Task: Go to a home page of company Aramco
Action: Mouse moved to (496, 23)
Screenshot: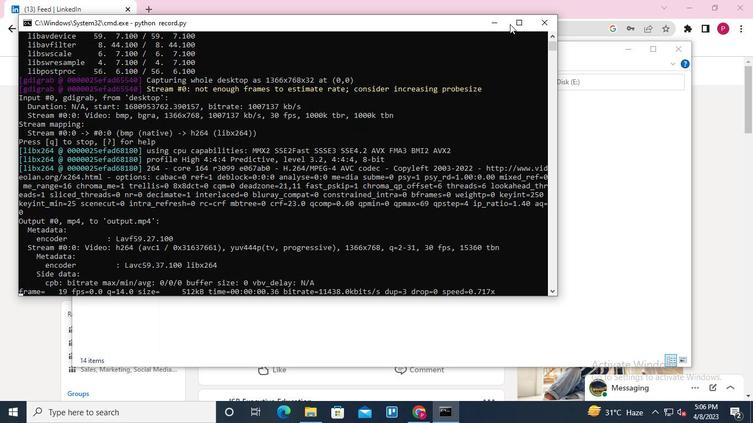 
Action: Mouse pressed left at (496, 23)
Screenshot: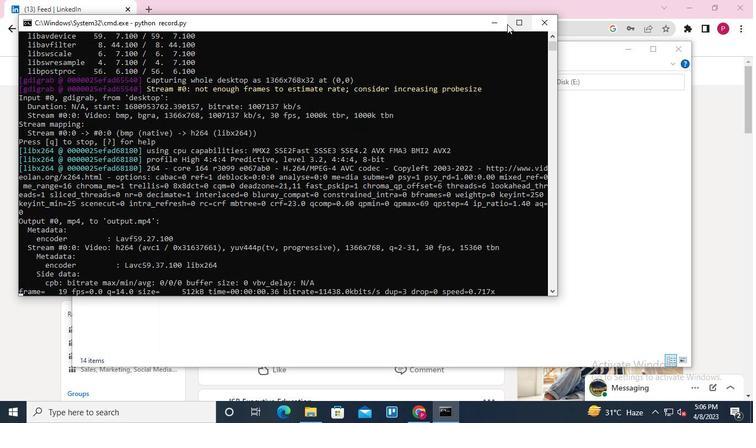 
Action: Mouse moved to (633, 52)
Screenshot: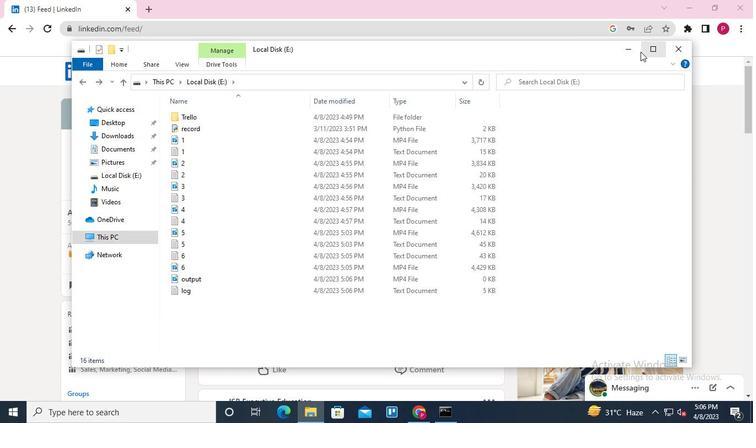 
Action: Mouse pressed left at (633, 52)
Screenshot: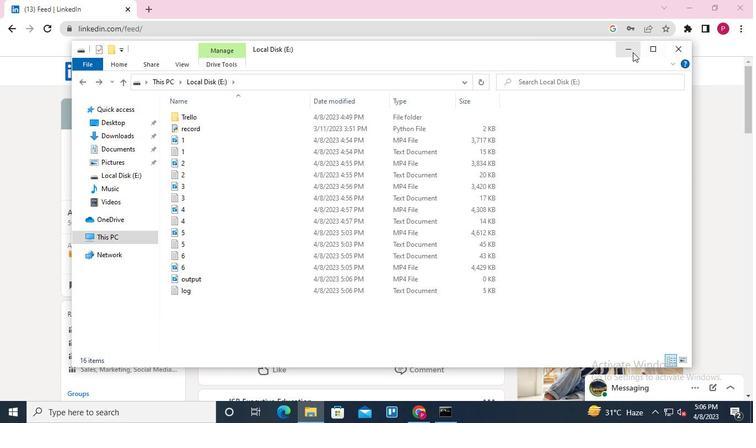 
Action: Mouse moved to (120, 66)
Screenshot: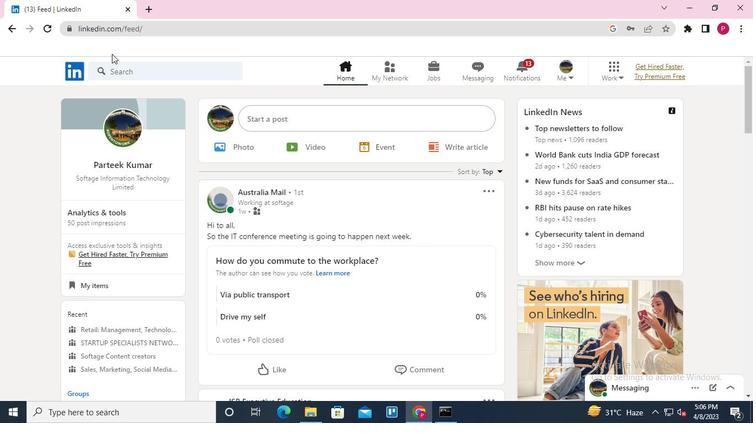 
Action: Mouse pressed left at (120, 66)
Screenshot: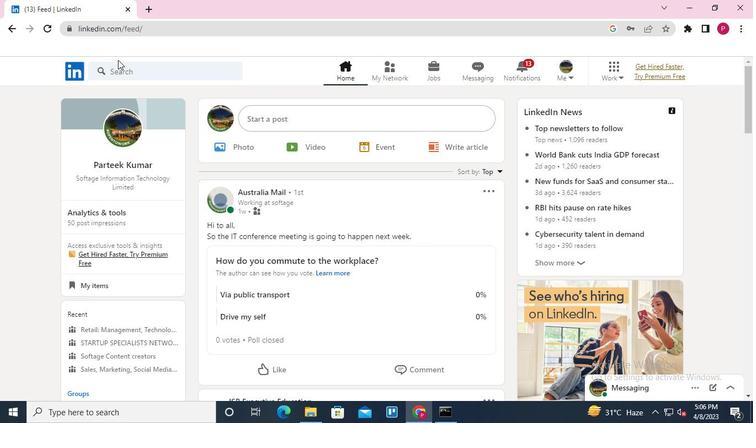
Action: Keyboard Key.shift
Screenshot: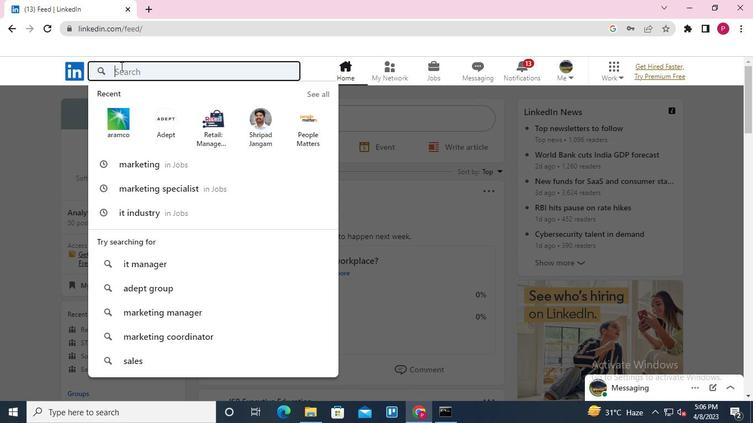 
Action: Keyboard A
Screenshot: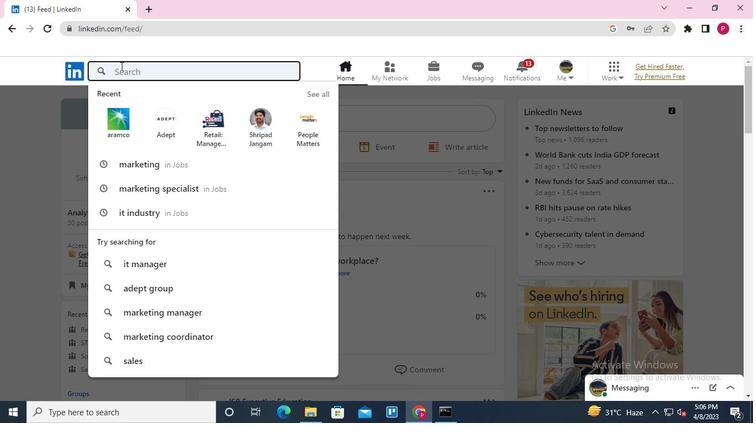 
Action: Keyboard r
Screenshot: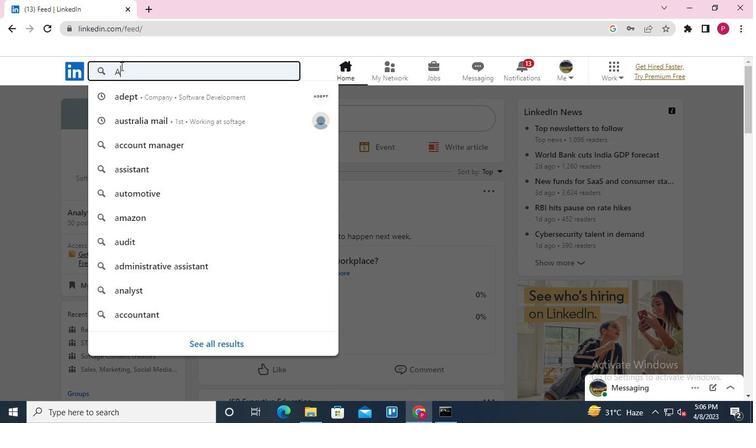 
Action: Keyboard m
Screenshot: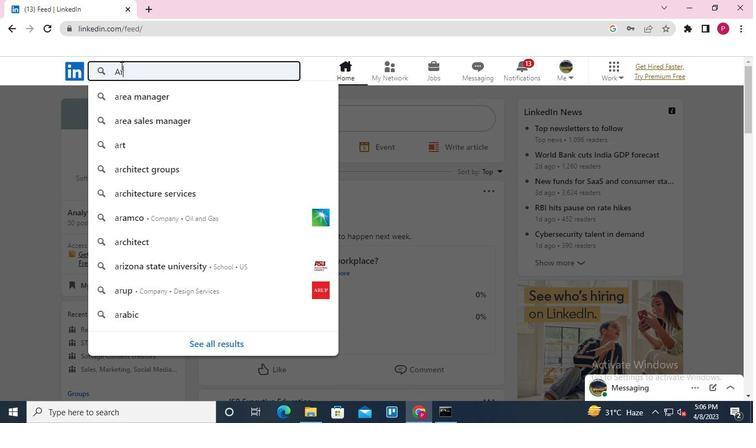 
Action: Keyboard a
Screenshot: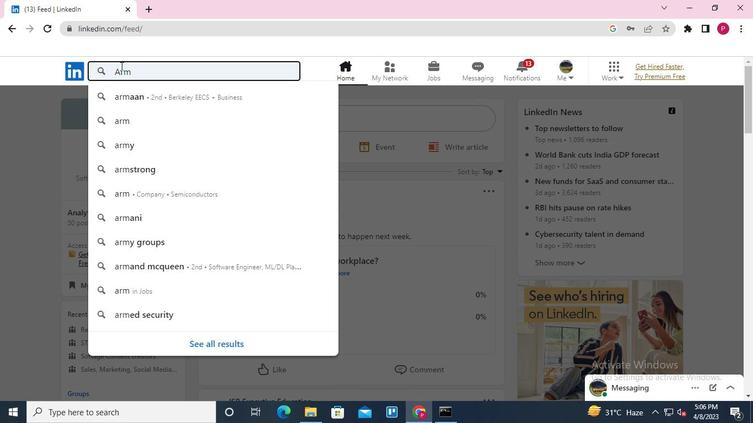 
Action: Keyboard c
Screenshot: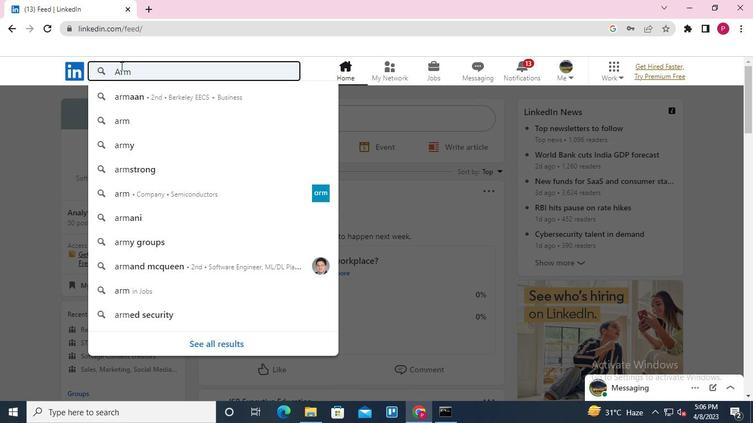 
Action: Keyboard o
Screenshot: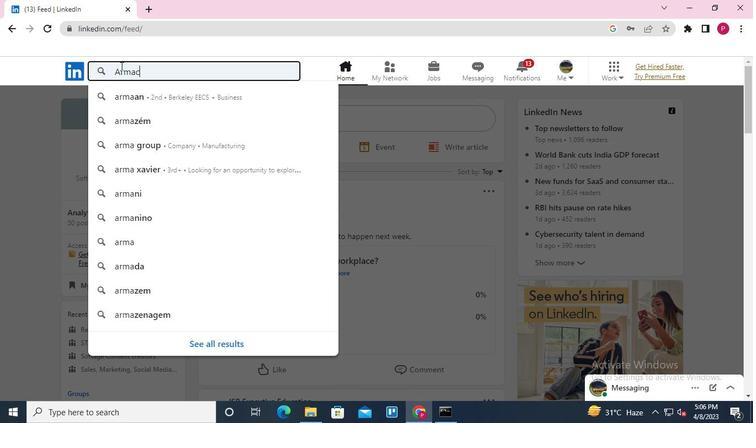 
Action: Keyboard Key.enter
Screenshot: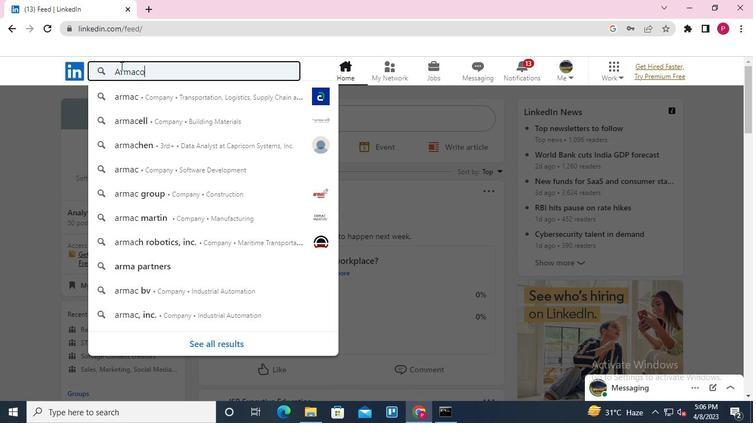 
Action: Mouse moved to (140, 182)
Screenshot: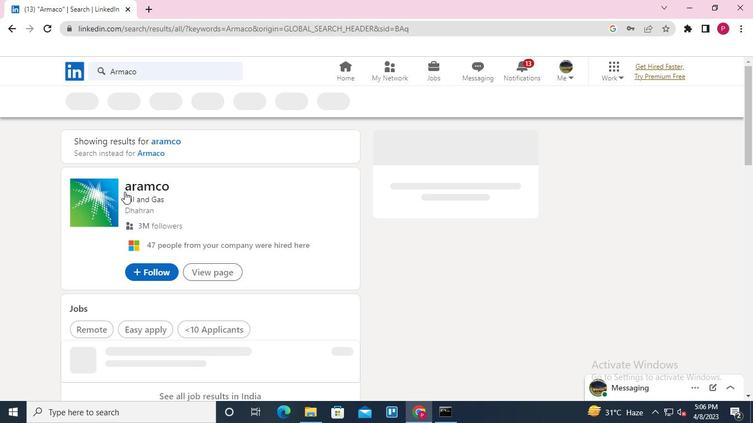 
Action: Mouse pressed left at (140, 182)
Screenshot: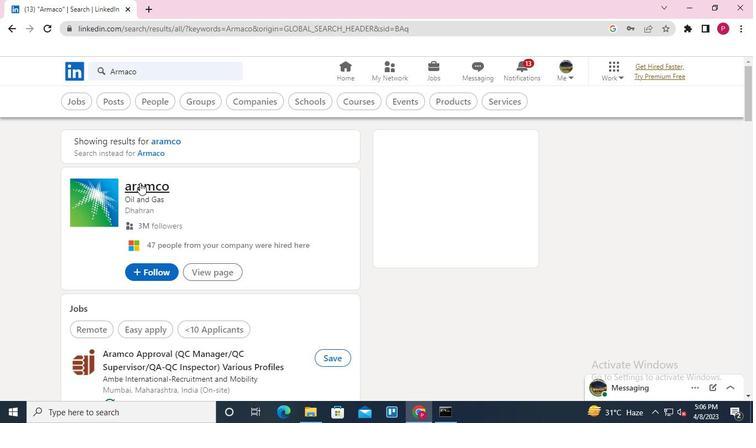 
Action: Mouse moved to (79, 211)
Screenshot: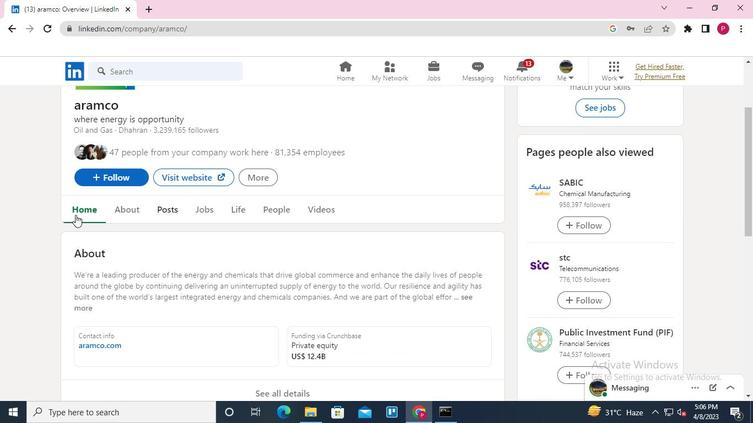 
Action: Mouse pressed left at (79, 211)
Screenshot: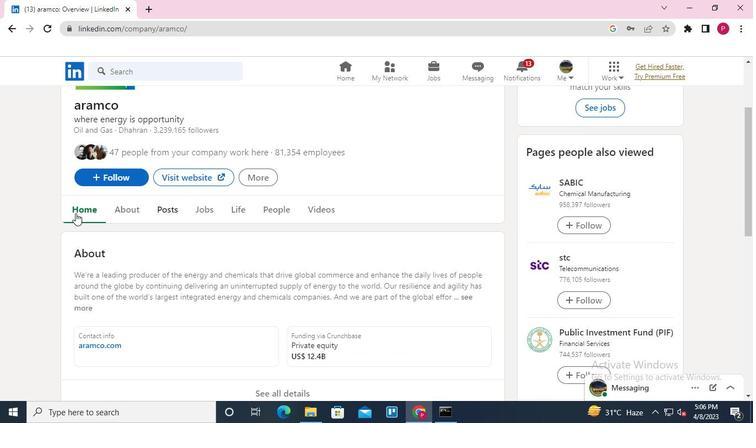 
Action: Mouse moved to (158, 235)
Screenshot: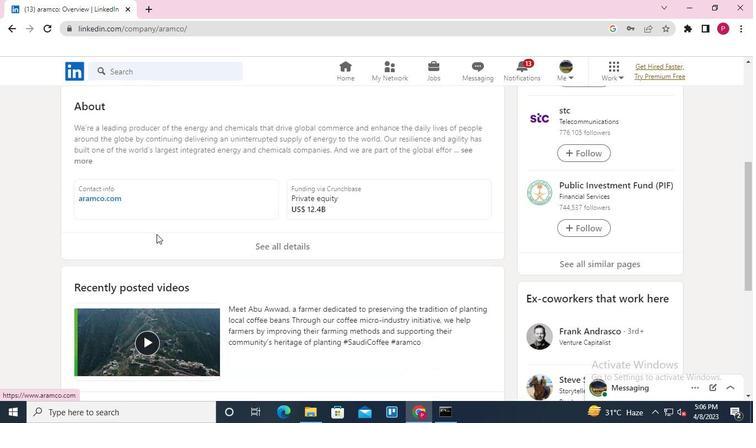 
Action: Keyboard Key.alt_l
Screenshot: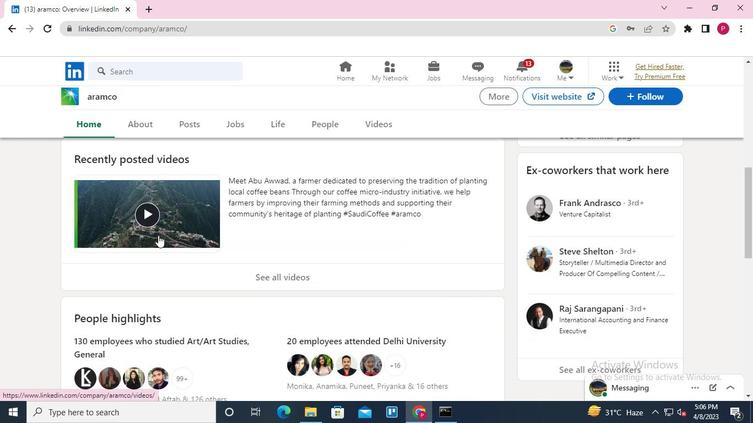 
Action: Keyboard Key.tab
Screenshot: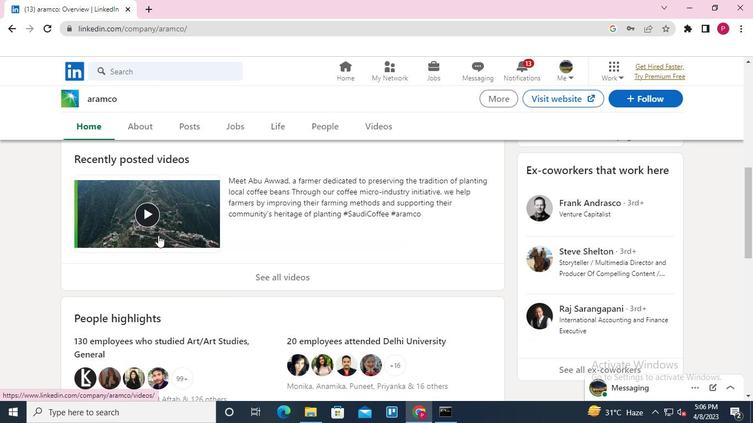 
Action: Keyboard Key.tab
Screenshot: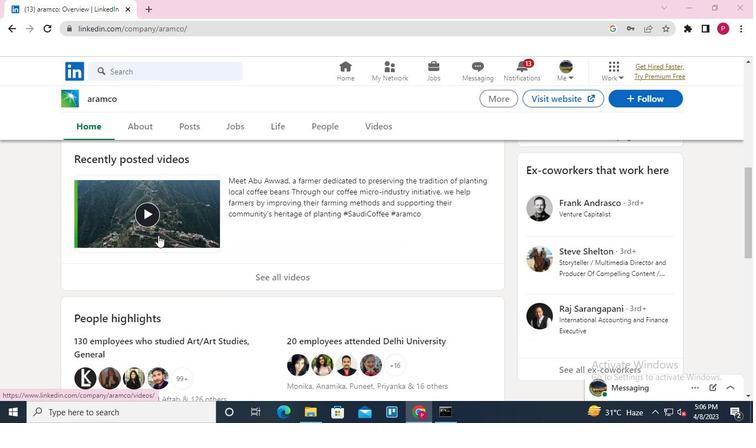
Action: Mouse moved to (544, 21)
Screenshot: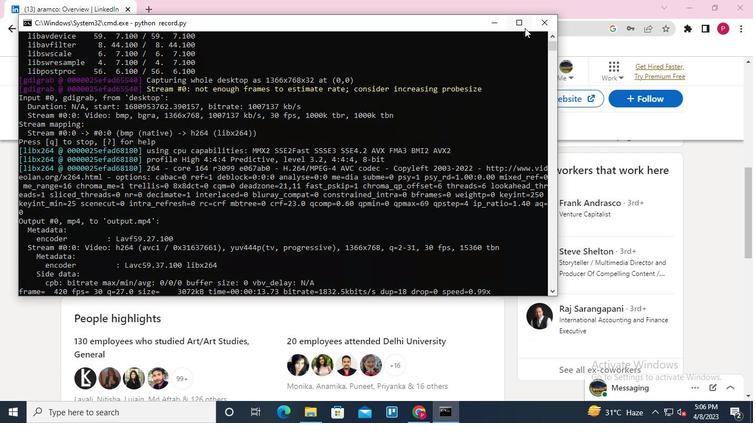 
Action: Mouse pressed left at (544, 21)
Screenshot: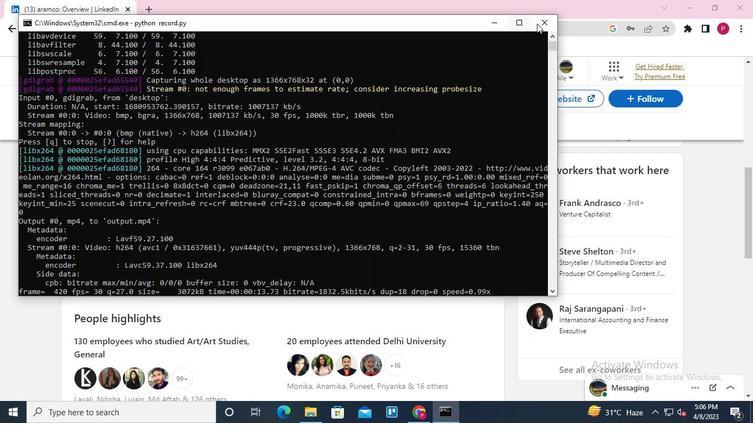 
